 Task: Create Workspace Business Valuation Services Workspace description Manage and track company stock options and equity. Workspace type Marketing 
Action: Mouse moved to (409, 92)
Screenshot: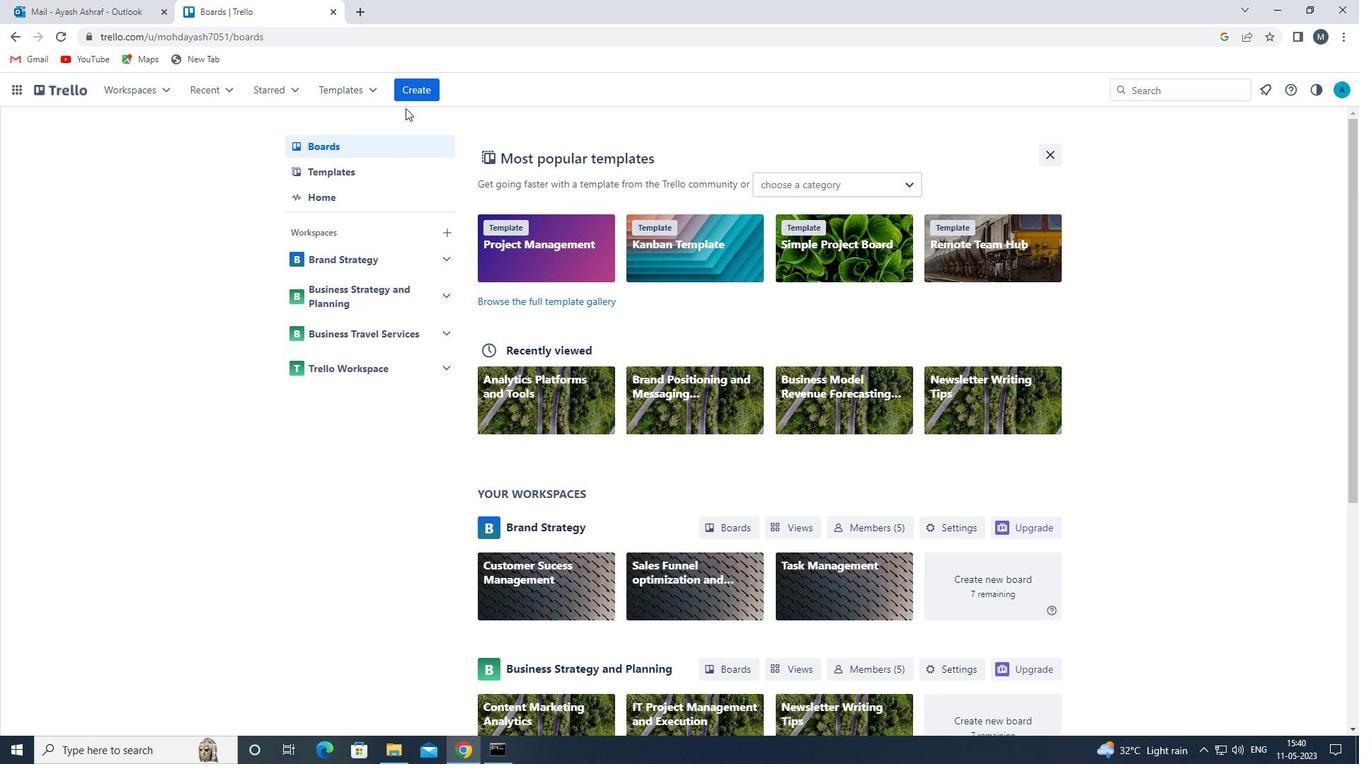 
Action: Mouse pressed left at (409, 92)
Screenshot: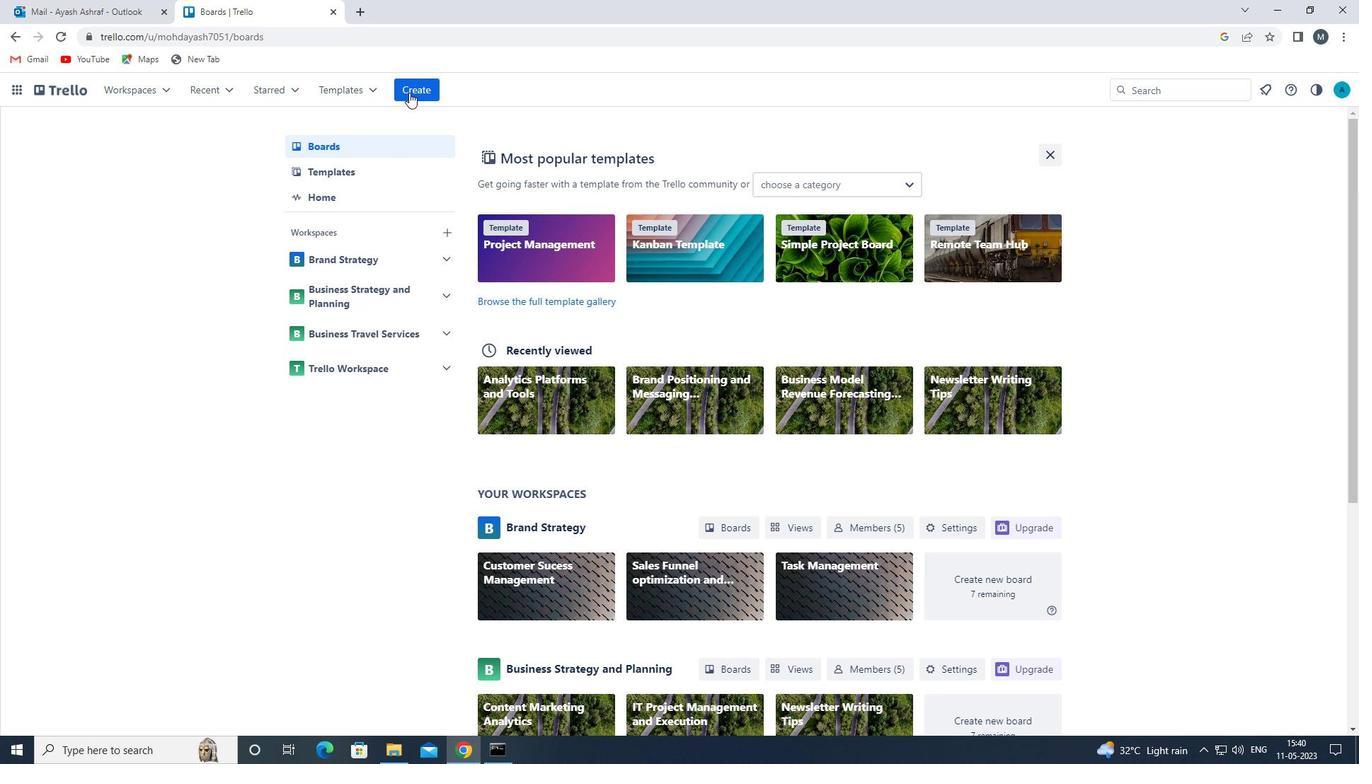 
Action: Mouse moved to (448, 251)
Screenshot: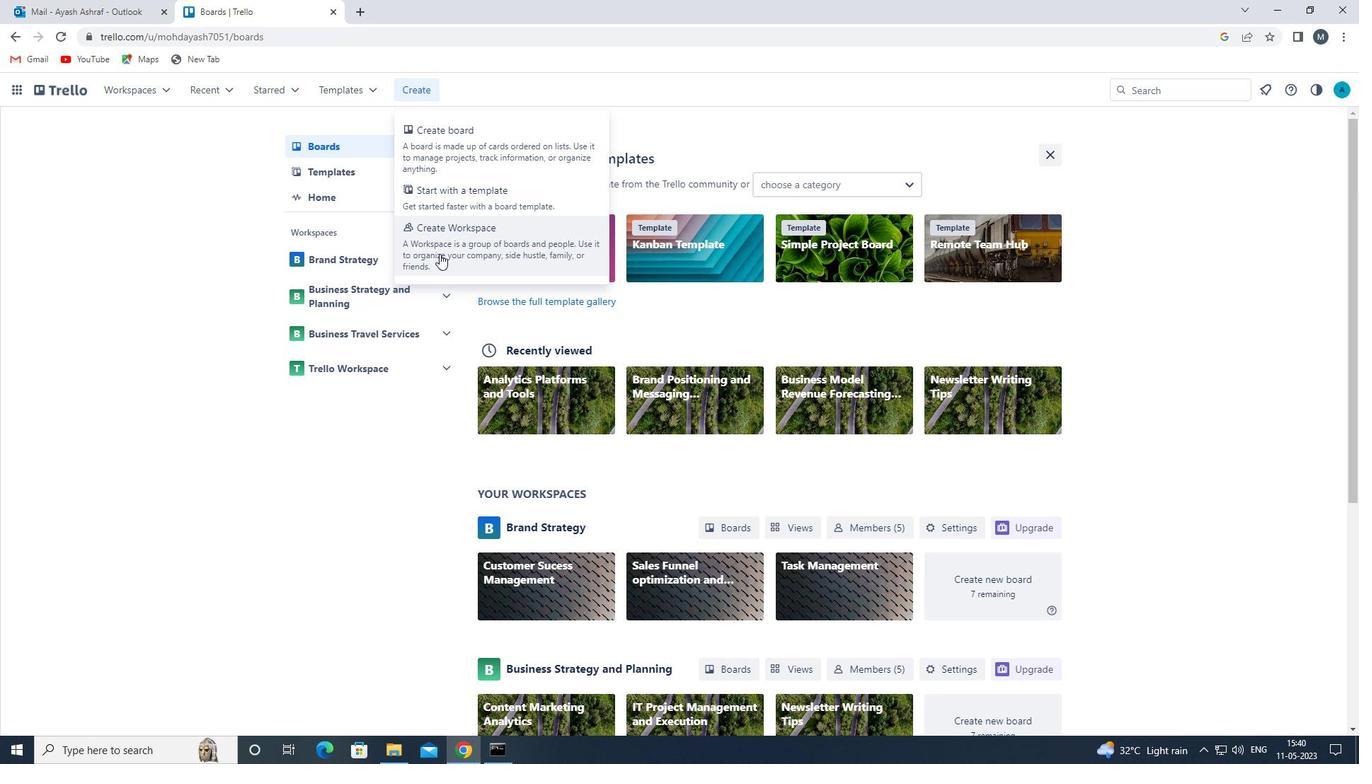
Action: Mouse pressed left at (448, 251)
Screenshot: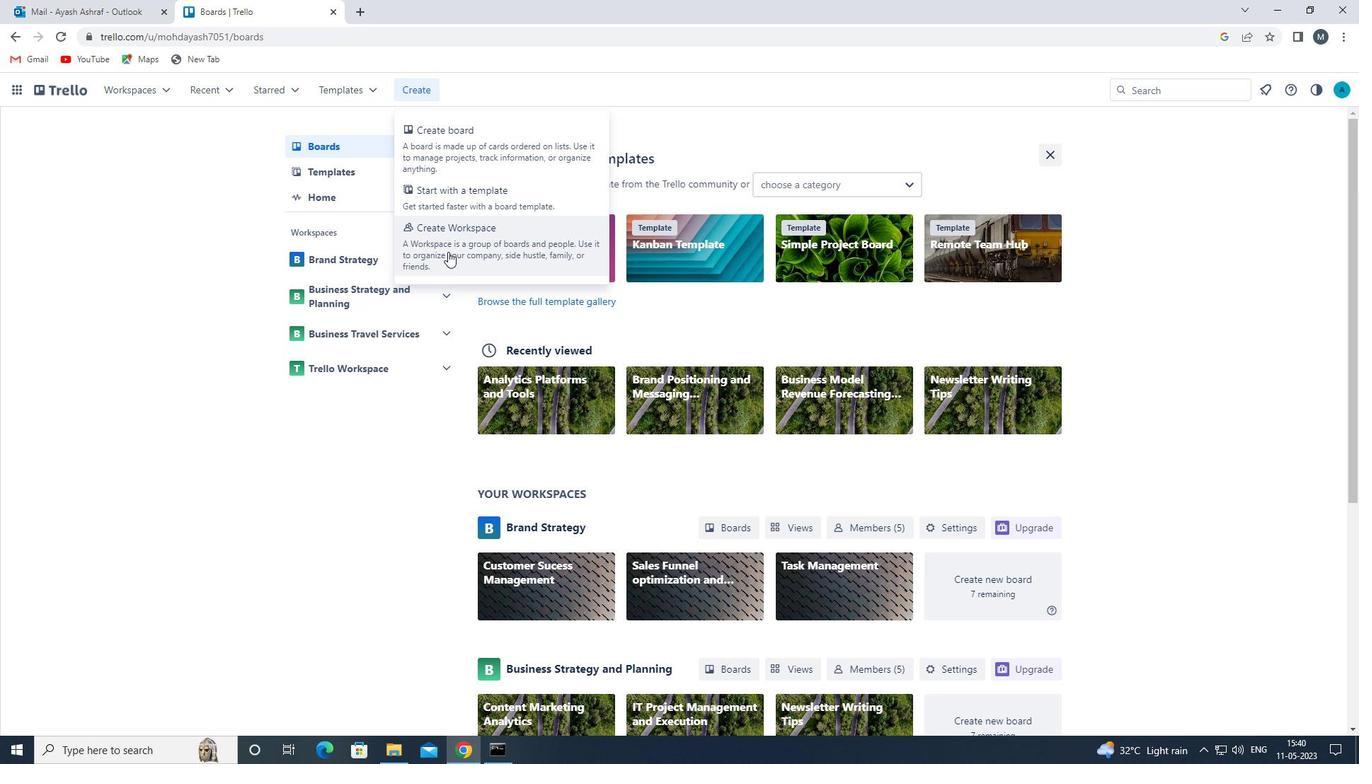 
Action: Mouse moved to (430, 281)
Screenshot: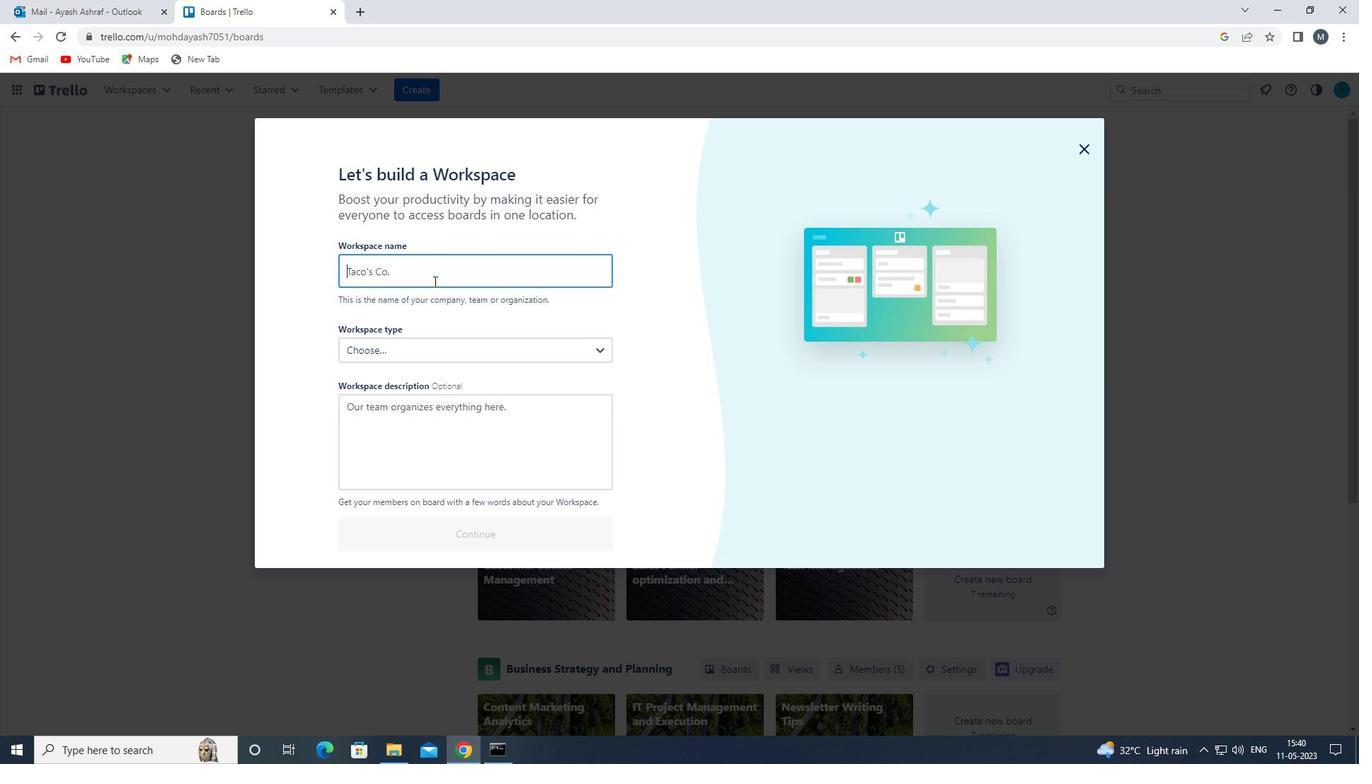 
Action: Mouse pressed left at (430, 281)
Screenshot: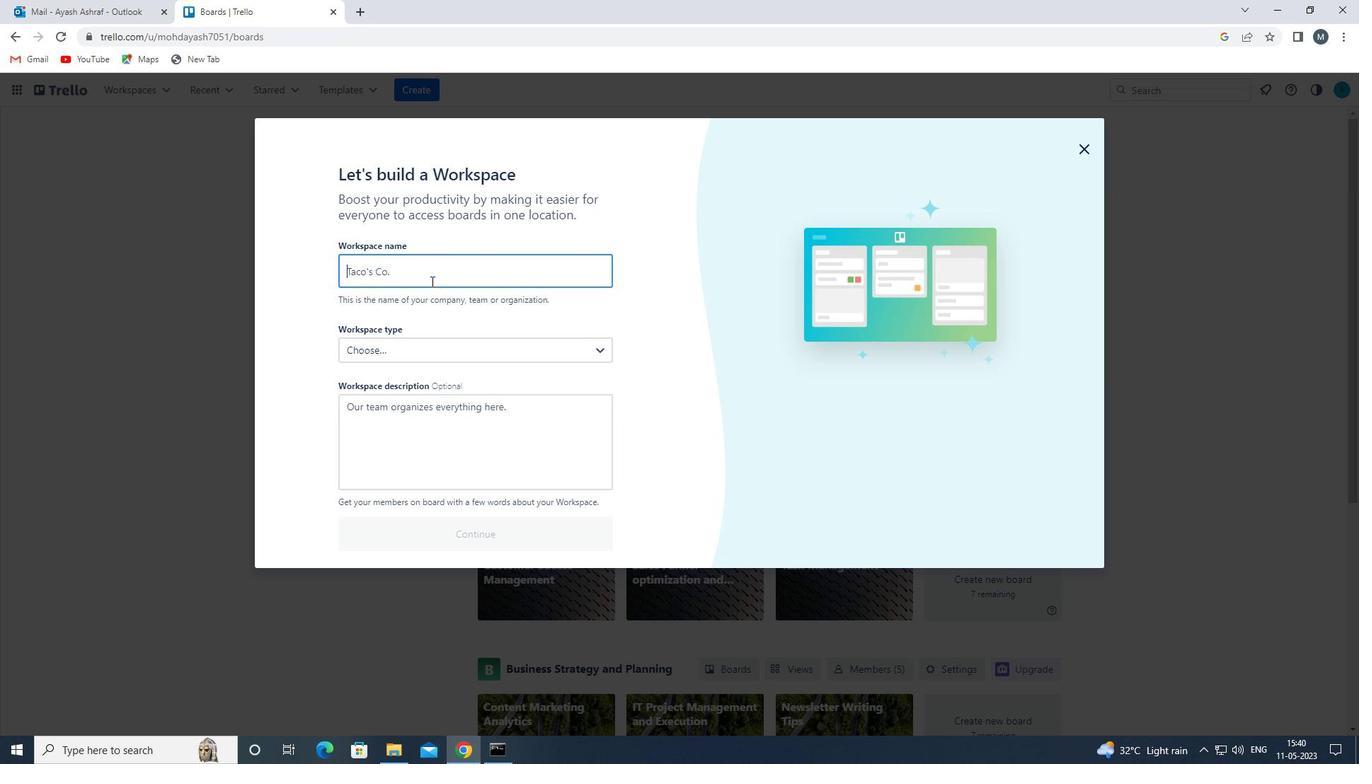 
Action: Key pressed <Key.shift>BUSINESS<Key.space><Key.shift>VALUATION<Key.space><Key.shift>SERVICES<Key.space>
Screenshot: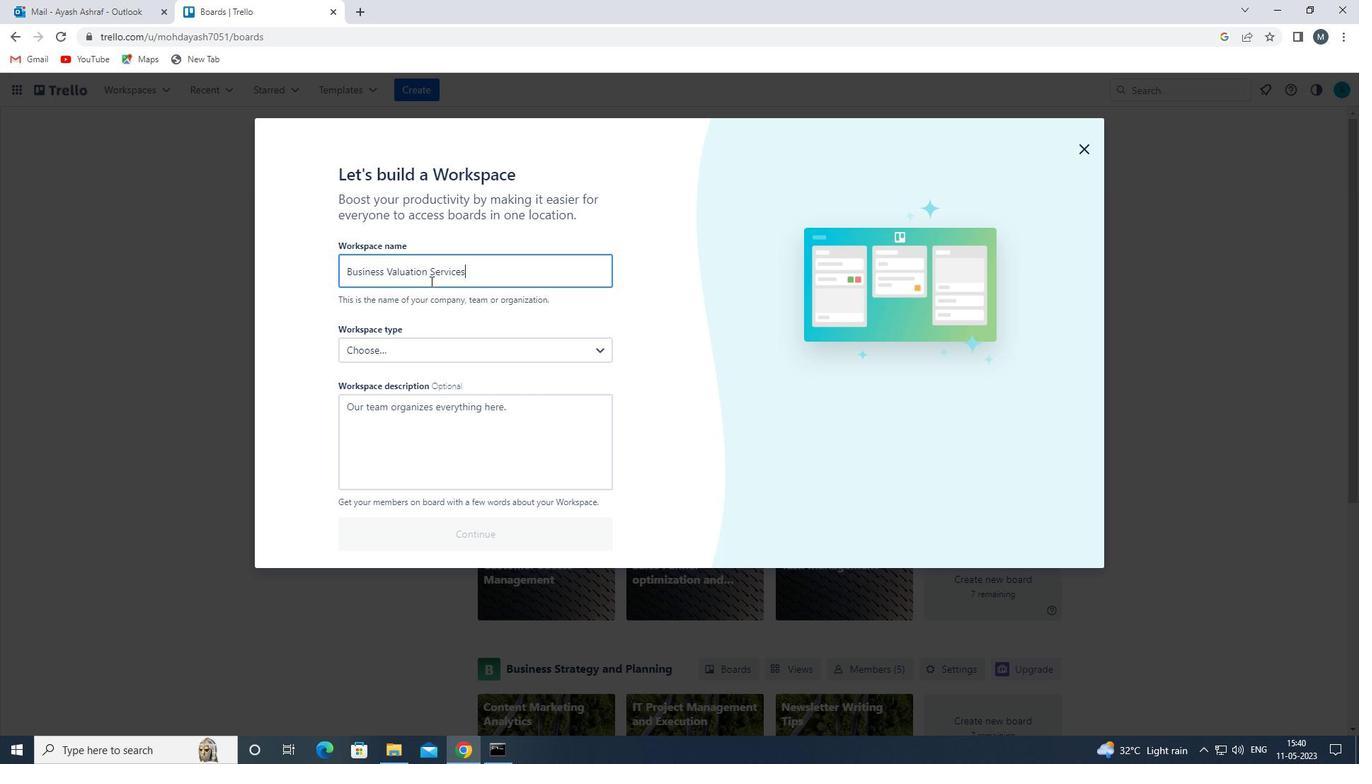 
Action: Mouse moved to (426, 348)
Screenshot: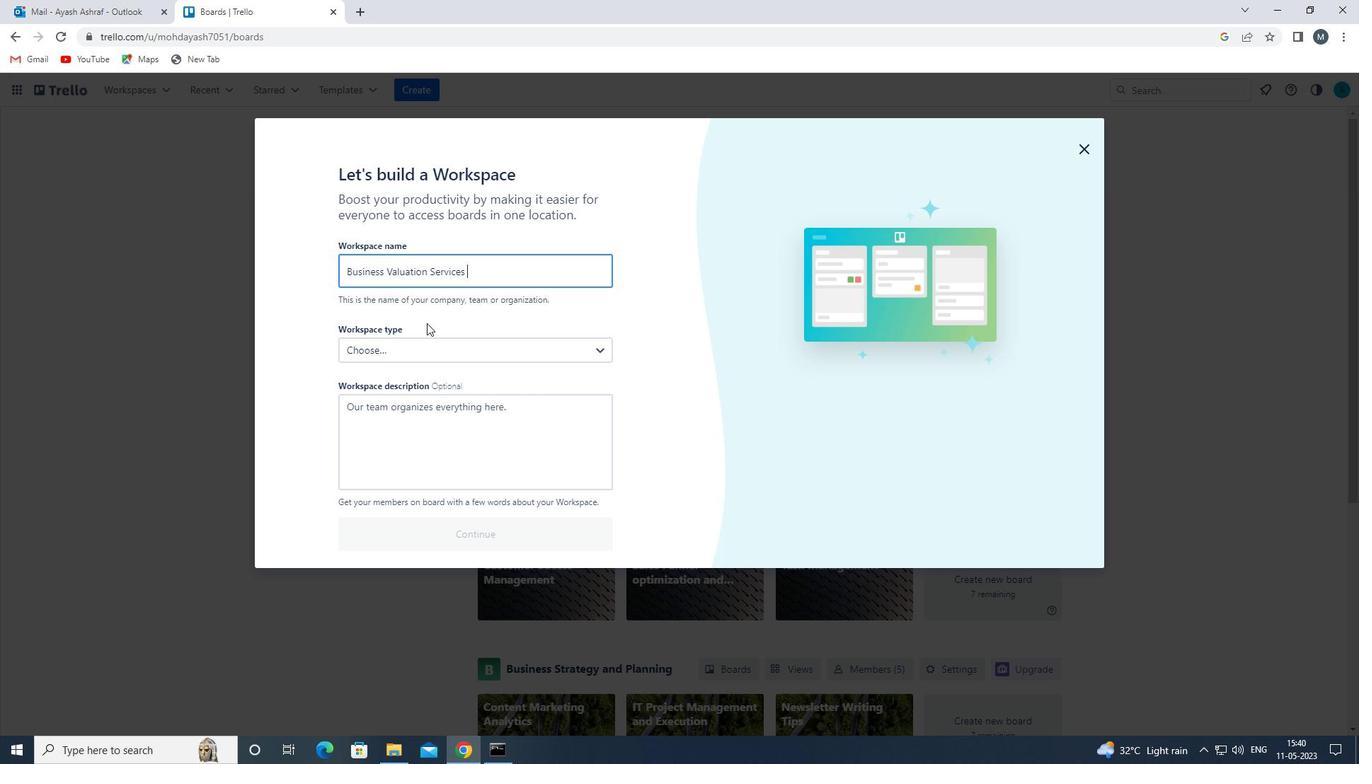 
Action: Mouse pressed left at (426, 348)
Screenshot: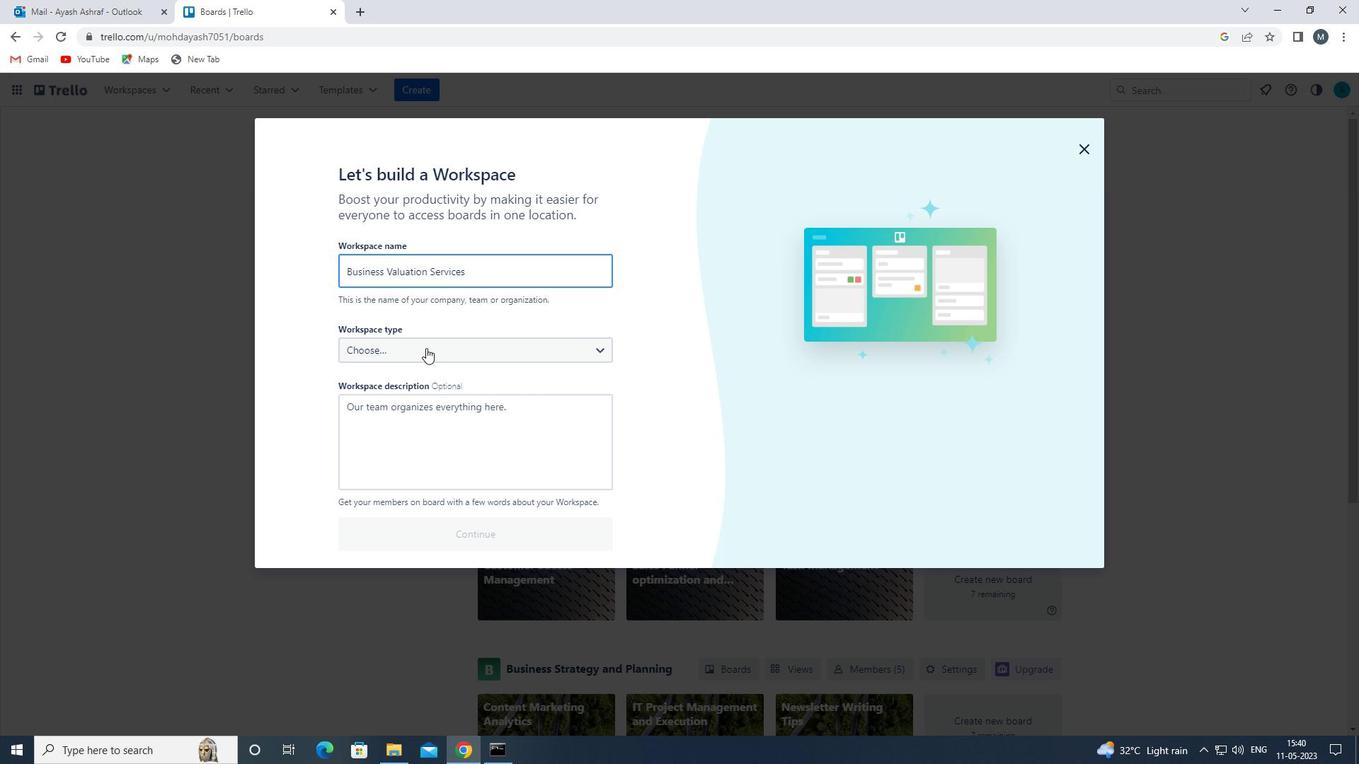 
Action: Mouse moved to (423, 523)
Screenshot: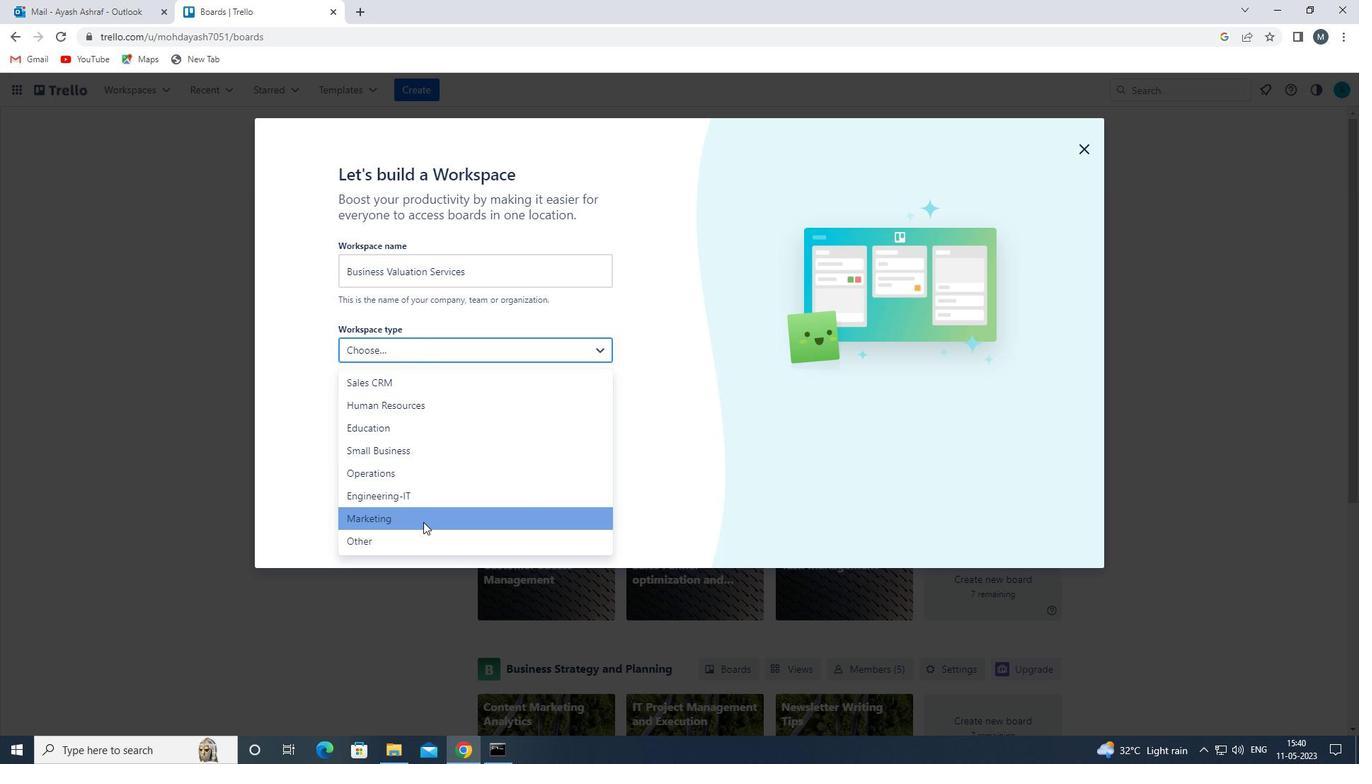 
Action: Mouse pressed left at (423, 523)
Screenshot: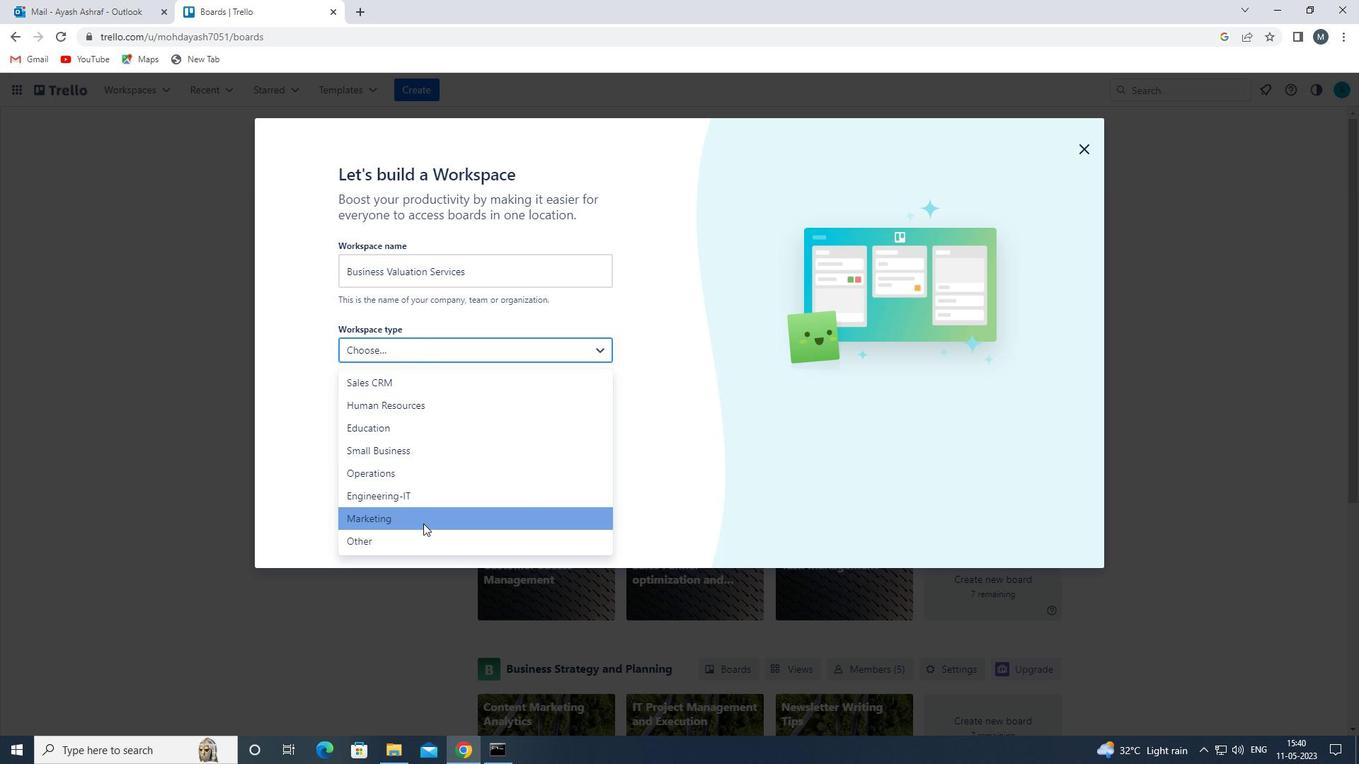 
Action: Mouse moved to (409, 438)
Screenshot: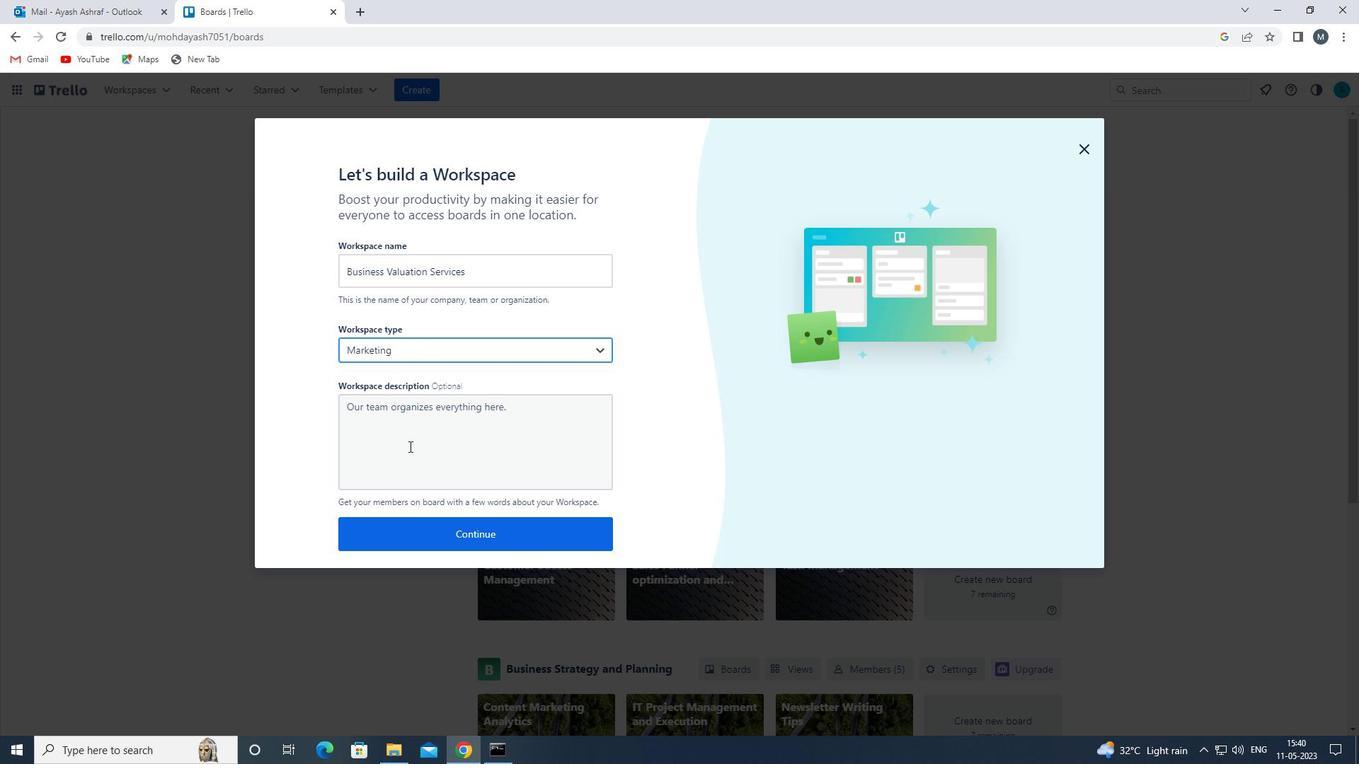 
Action: Mouse pressed left at (409, 438)
Screenshot: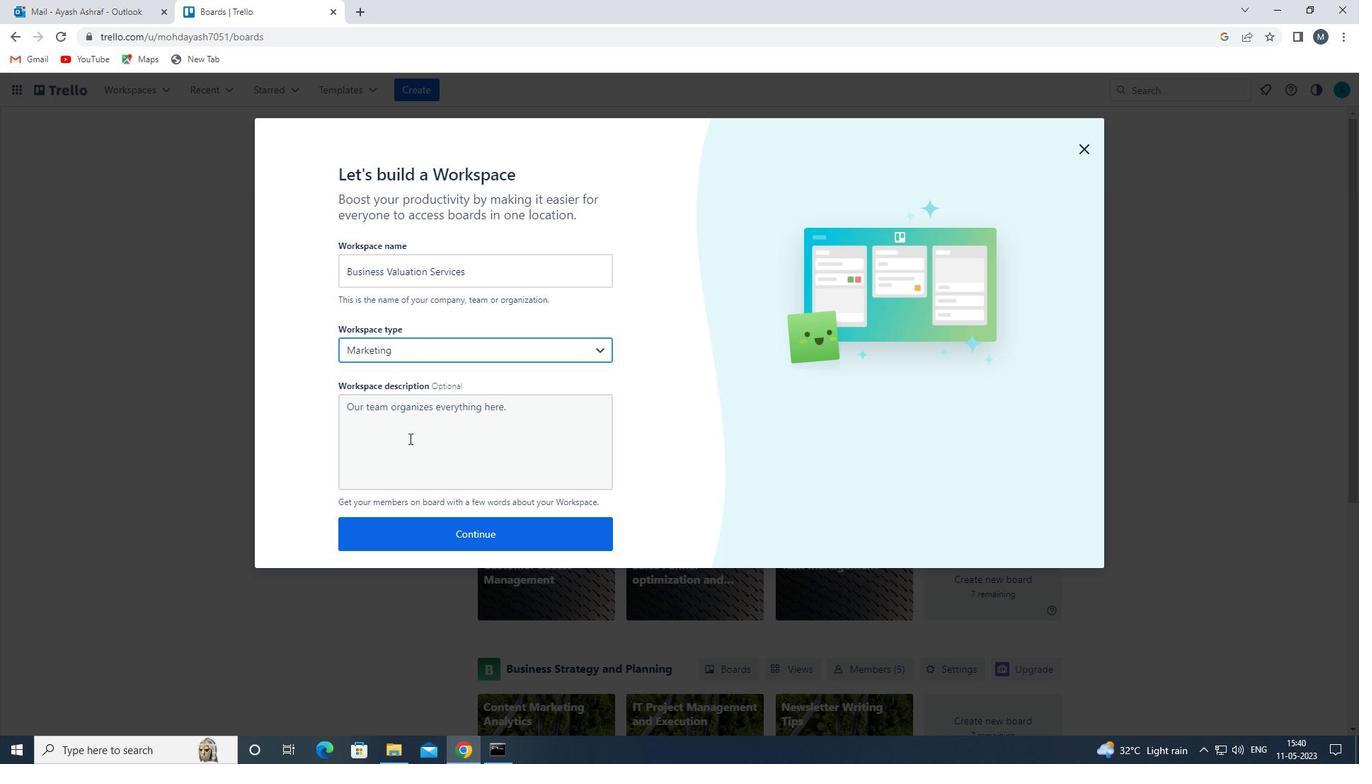 
Action: Key pressed <Key.shift>MANAGE<Key.space>AND<Key.space>TRACK<Key.space>COMPANY<Key.space>STOCK<Key.space>OPTIONS<Key.space>AND<Key.space>EQUITY.
Screenshot: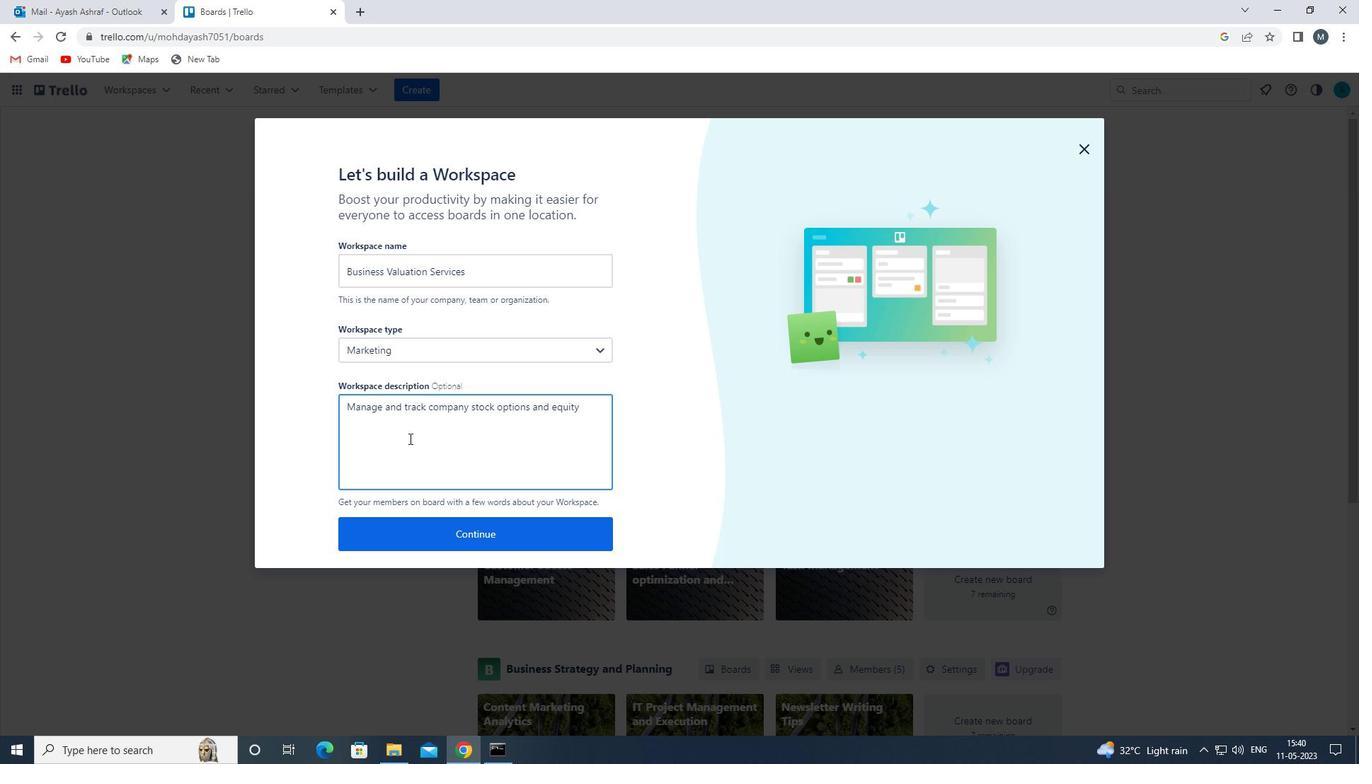 
Action: Mouse moved to (465, 535)
Screenshot: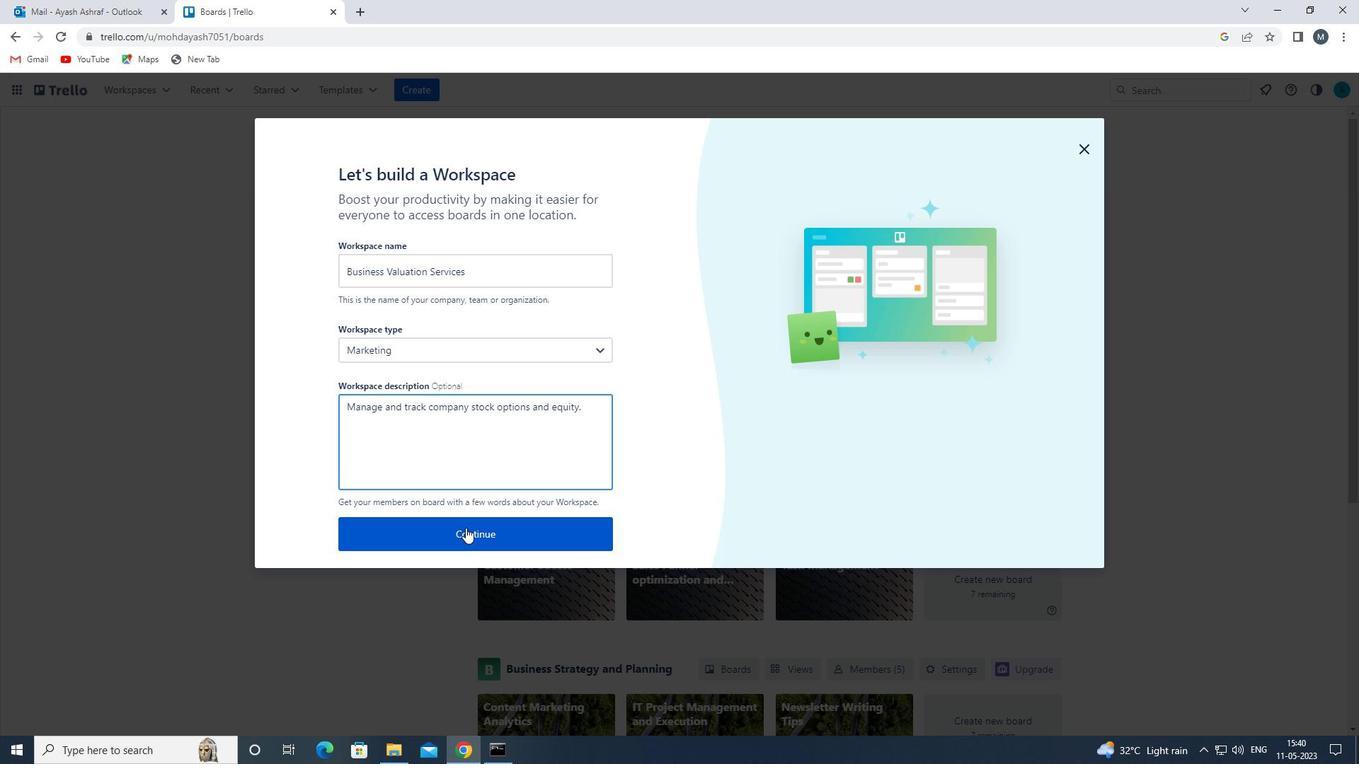 
Action: Mouse pressed left at (465, 535)
Screenshot: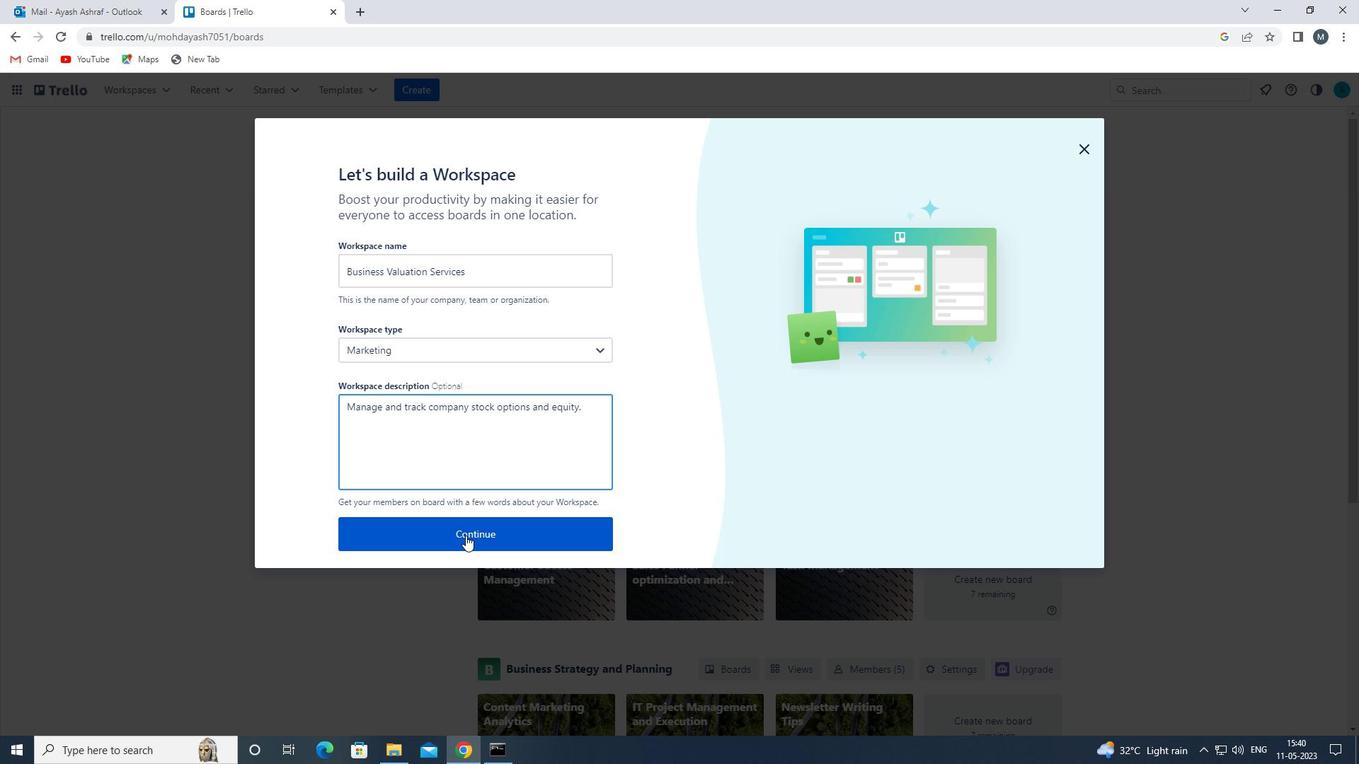 
Action: Mouse moved to (600, 451)
Screenshot: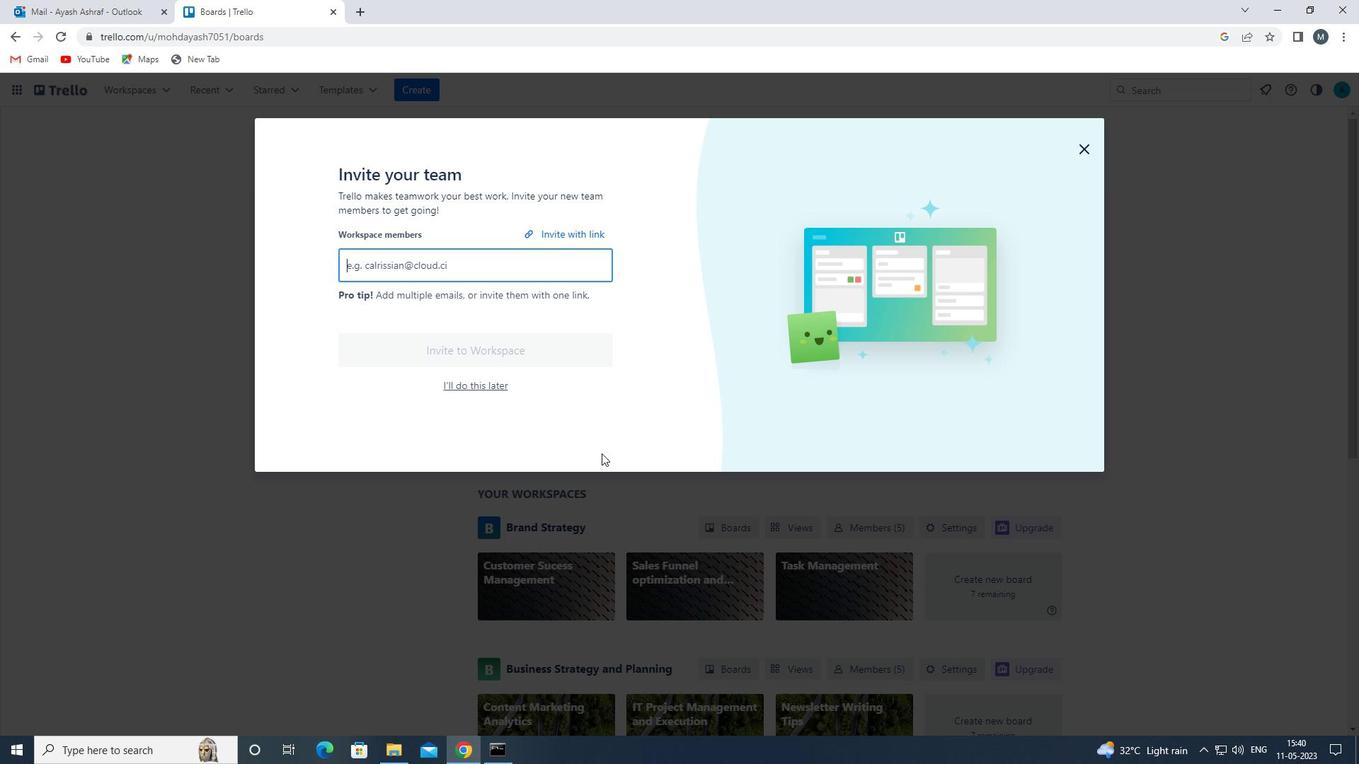 
Action: Mouse scrolled (600, 452) with delta (0, 0)
Screenshot: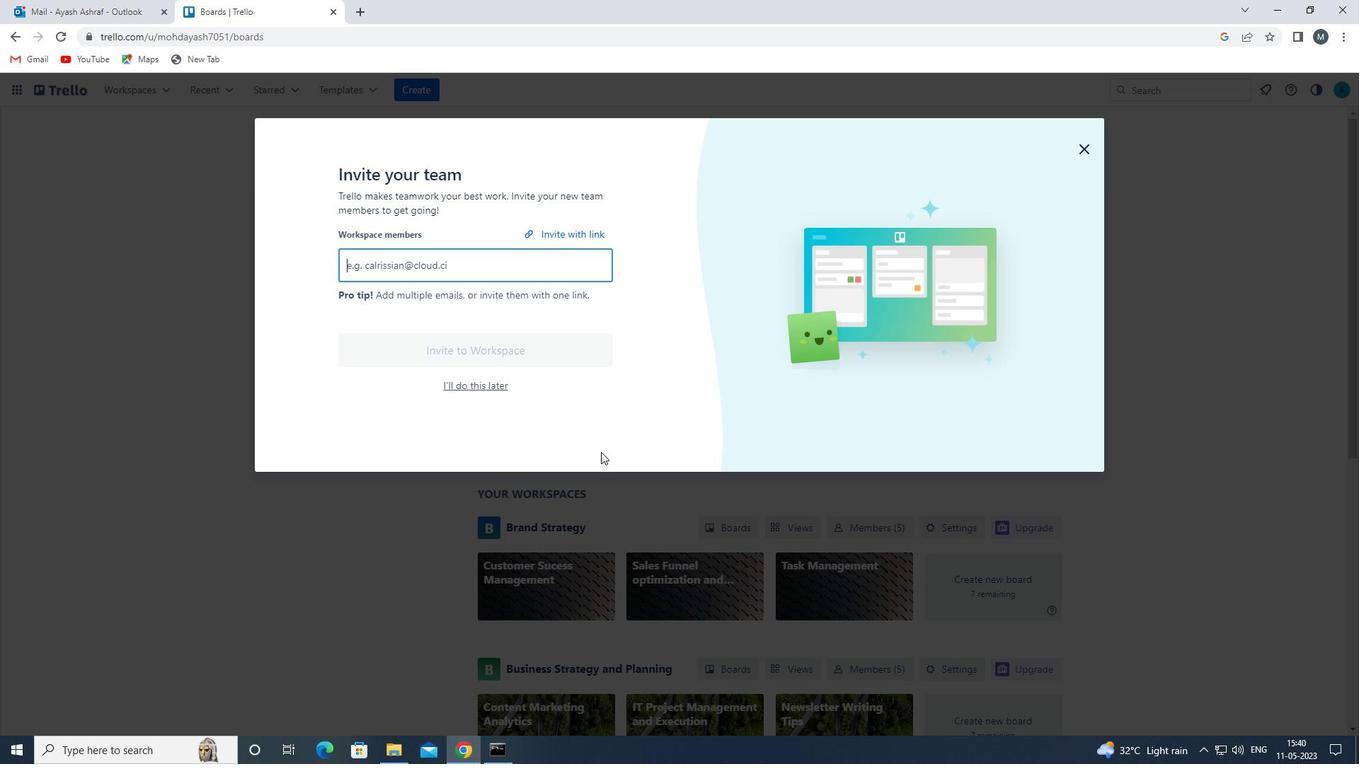 
Action: Mouse scrolled (600, 452) with delta (0, 0)
Screenshot: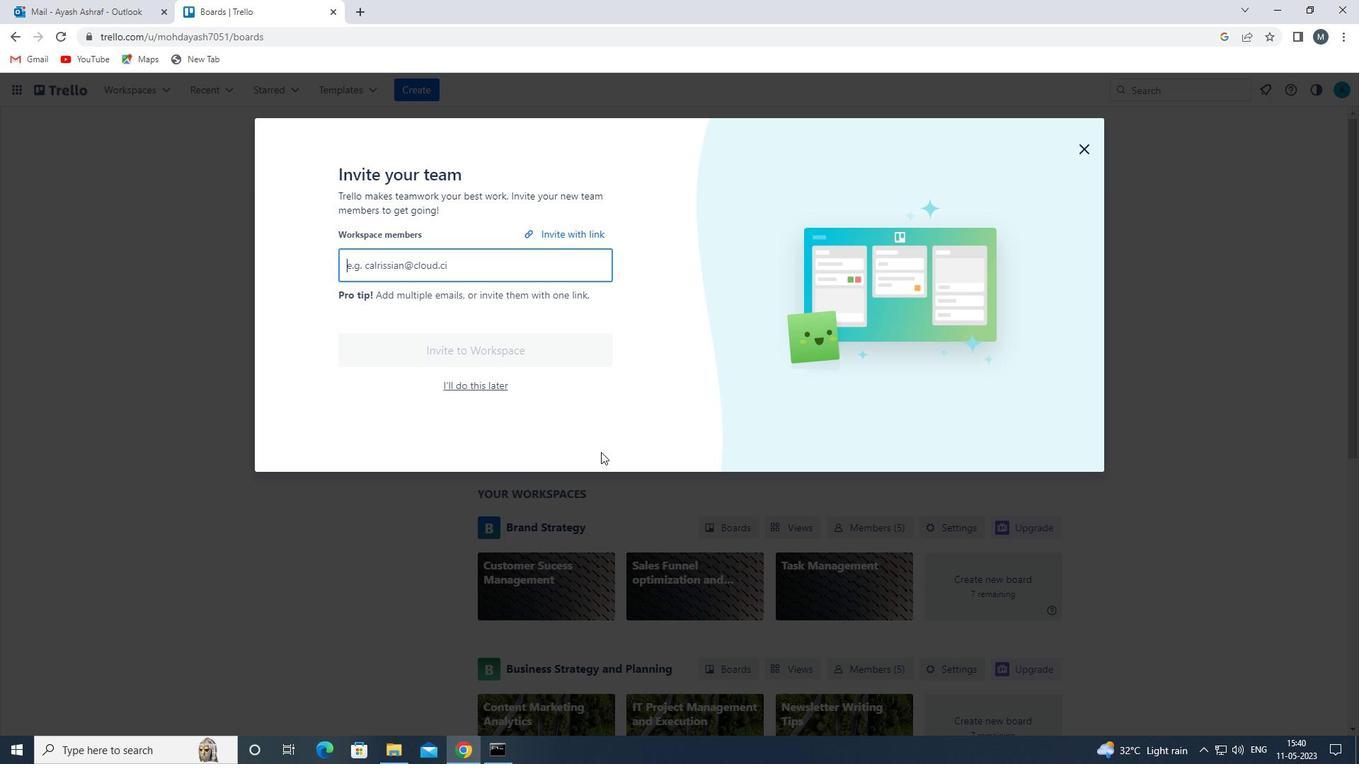 
Action: Mouse scrolled (600, 452) with delta (0, 0)
Screenshot: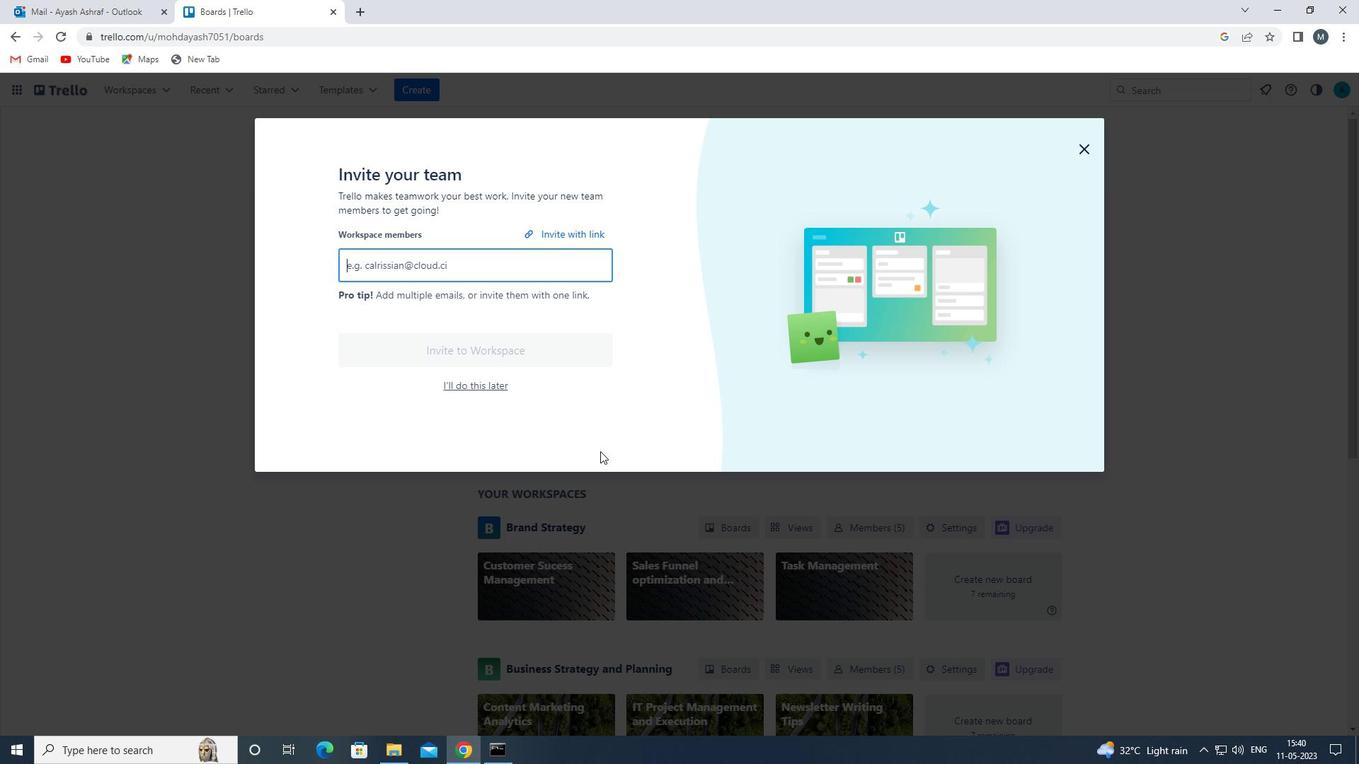 
Action: Mouse moved to (600, 450)
Screenshot: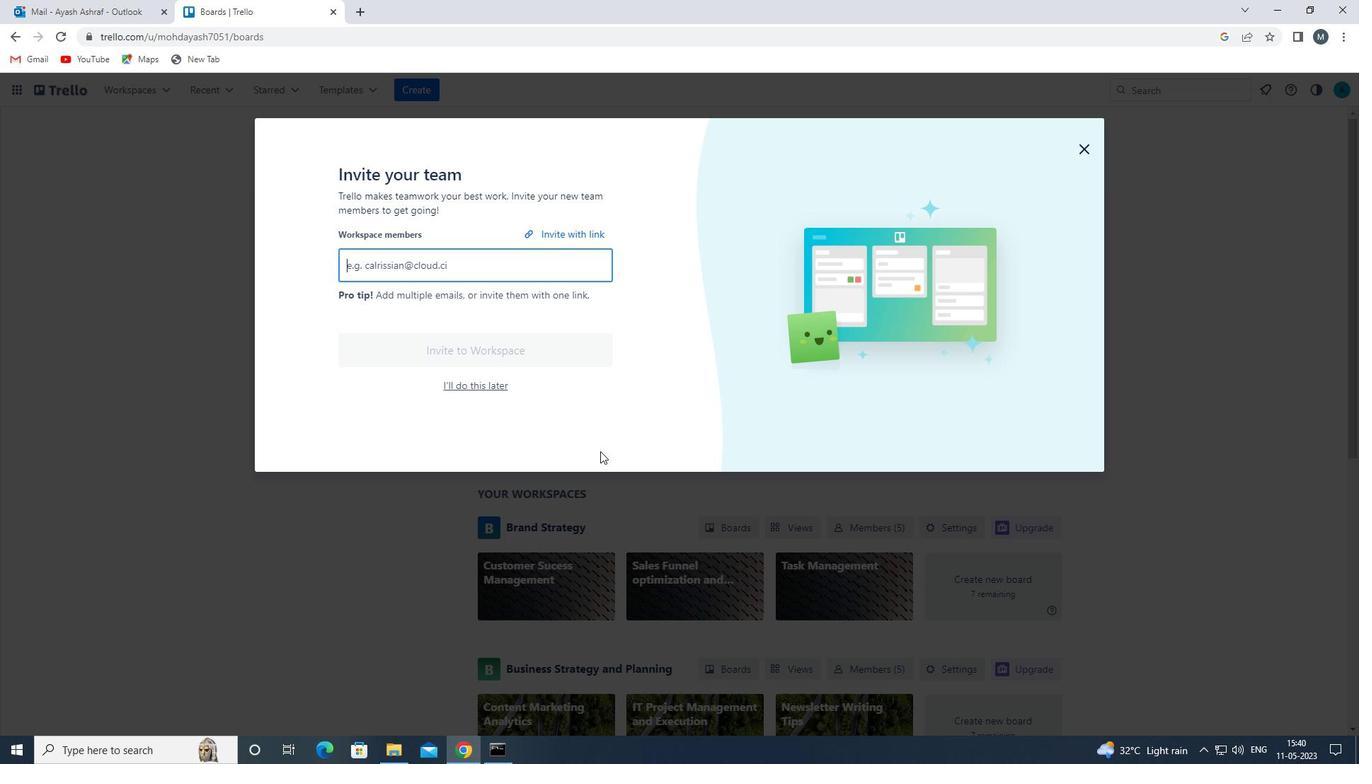 
